 Task: Send an email with the signature Emma Green with the subject Introduction of a new testimonial and the message I wanted to check in with you to see how the new process is working. Are there any issues that need to be addressed? from softage.10@softage.net to softage.2@softage.net and move the email from Sent Items to the folder Recruitment
Action: Mouse moved to (78, 84)
Screenshot: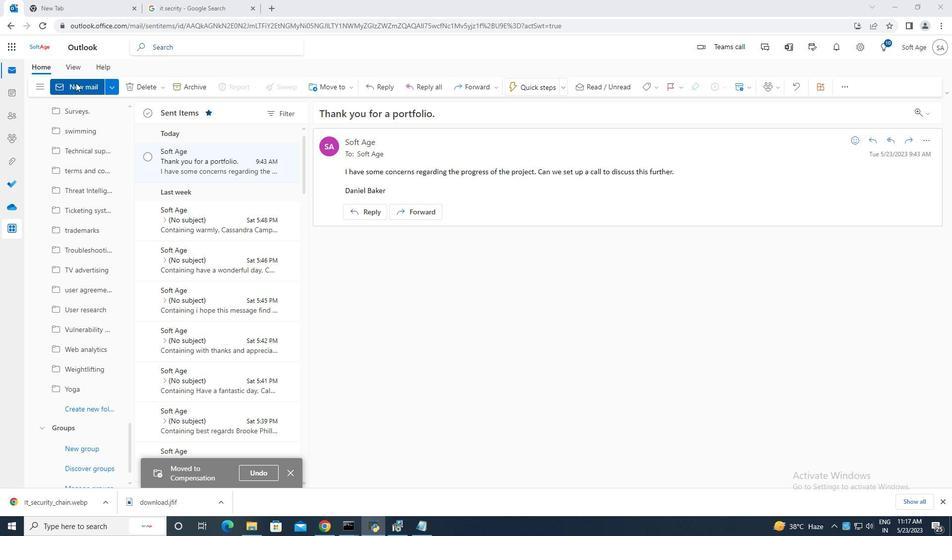 
Action: Mouse pressed left at (78, 84)
Screenshot: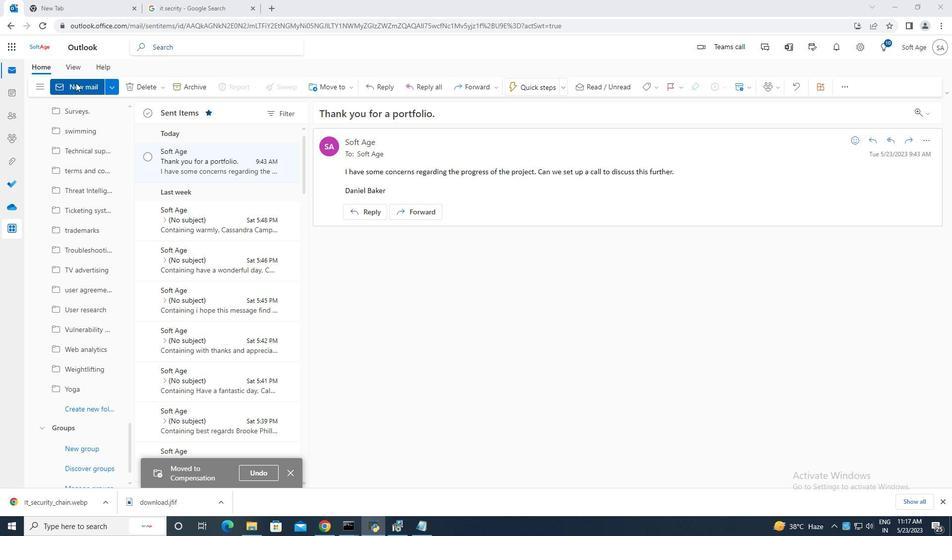 
Action: Mouse moved to (632, 92)
Screenshot: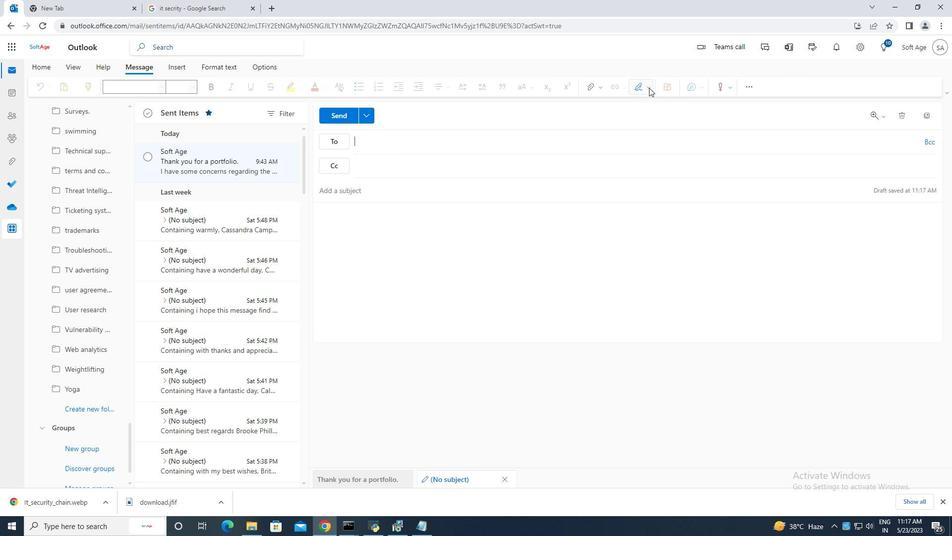 
Action: Mouse pressed left at (632, 92)
Screenshot: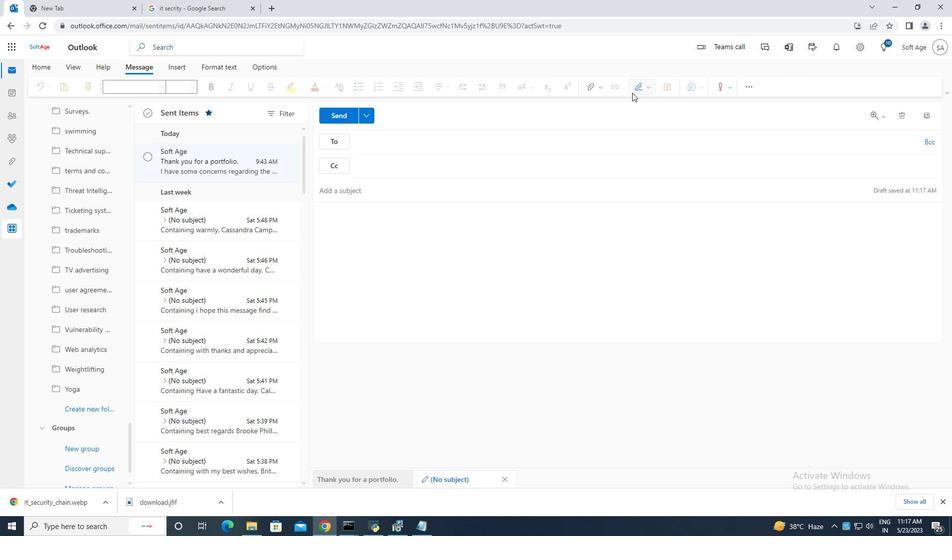 
Action: Mouse moved to (628, 126)
Screenshot: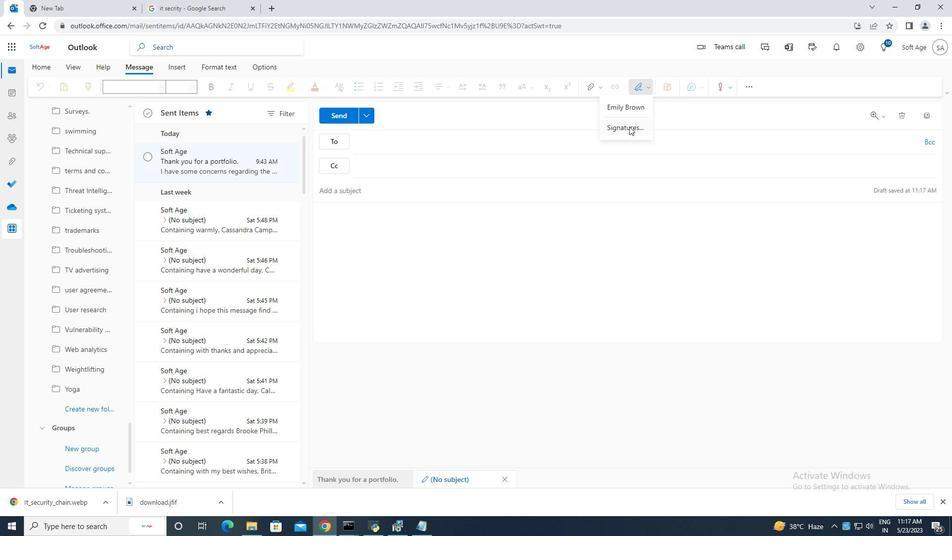 
Action: Mouse pressed left at (628, 126)
Screenshot: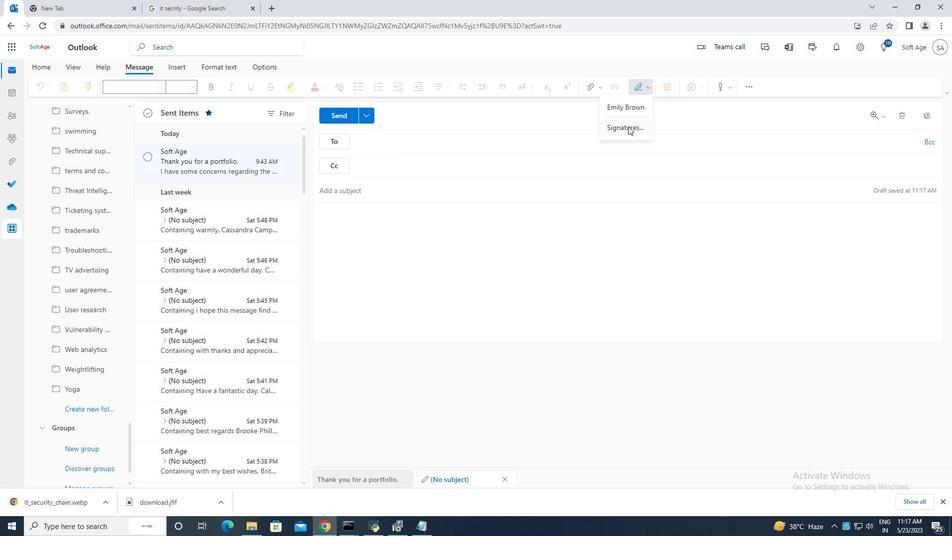 
Action: Mouse moved to (679, 166)
Screenshot: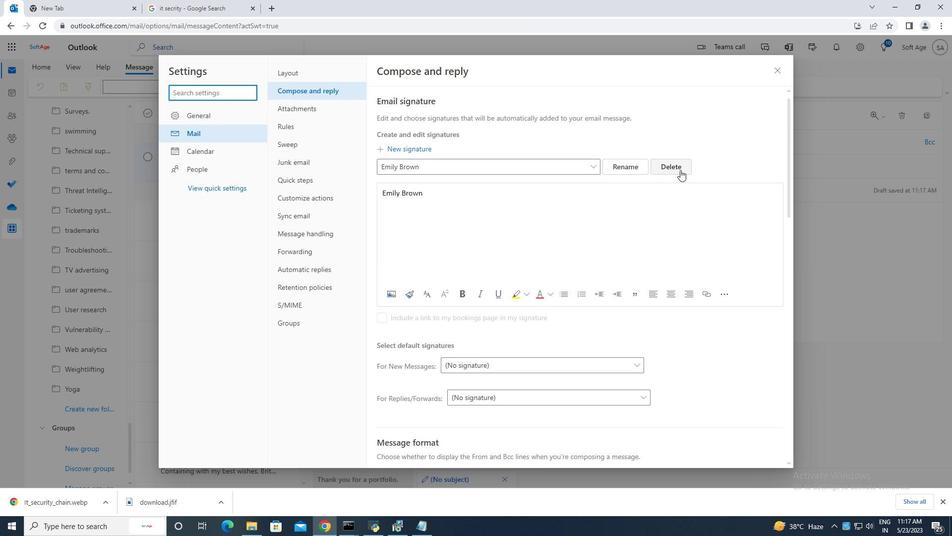 
Action: Mouse pressed left at (679, 166)
Screenshot: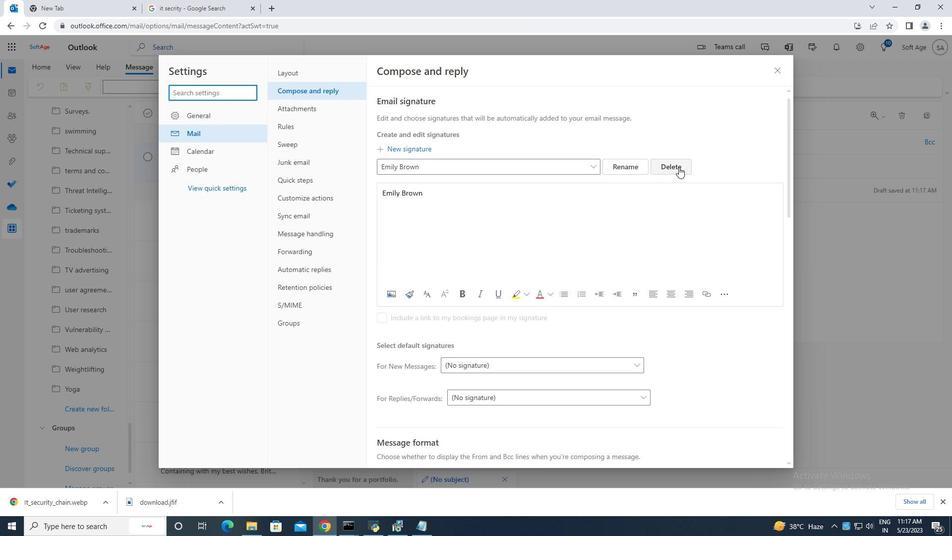 
Action: Mouse moved to (335, 164)
Screenshot: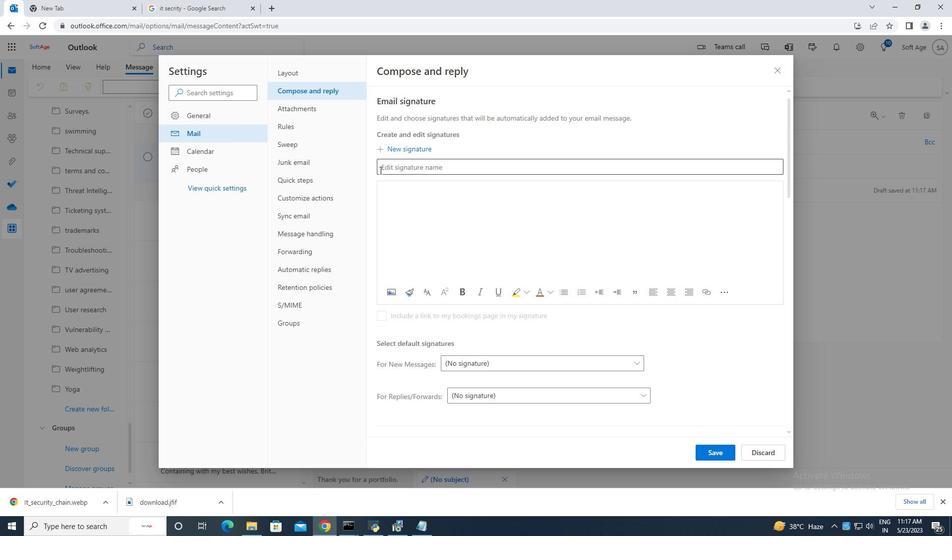 
Action: Mouse pressed left at (335, 164)
Screenshot: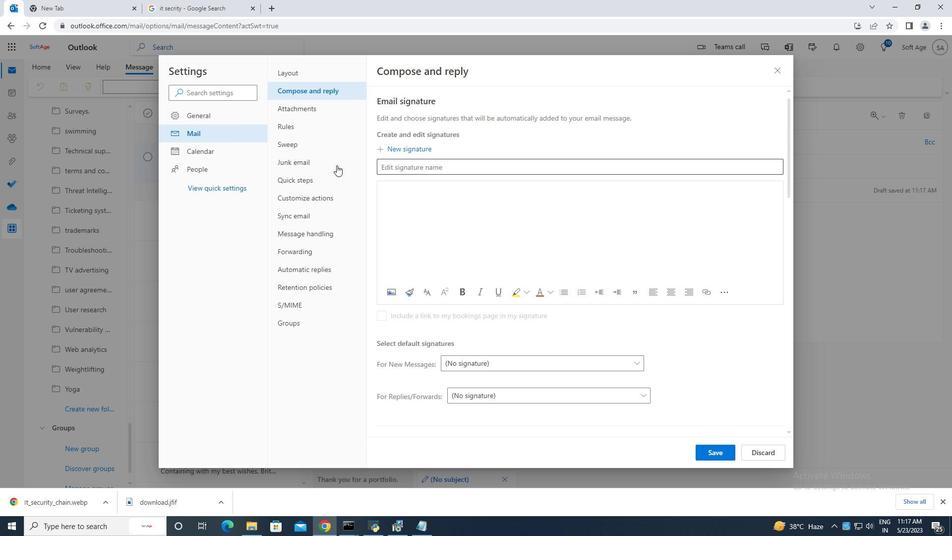 
Action: Mouse moved to (605, 253)
Screenshot: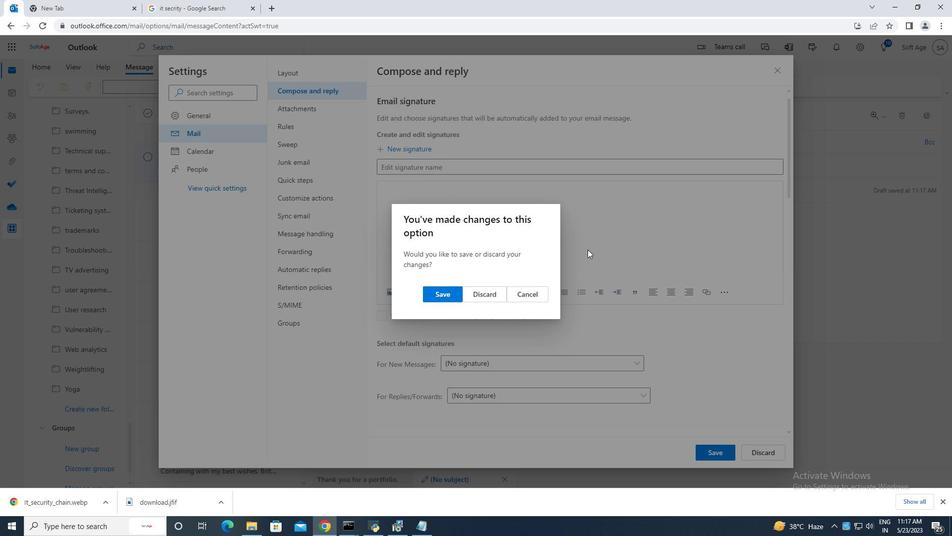 
Action: Mouse pressed left at (605, 253)
Screenshot: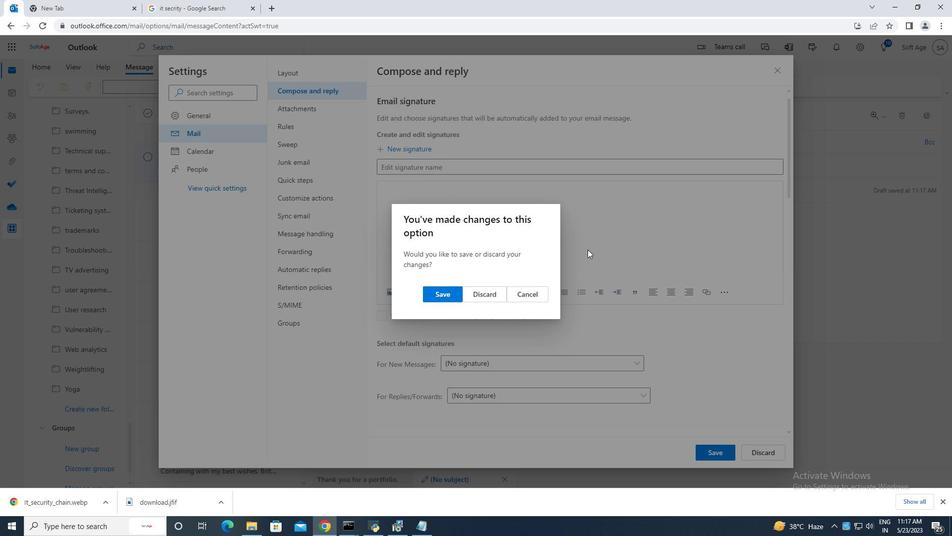 
Action: Mouse moved to (431, 164)
Screenshot: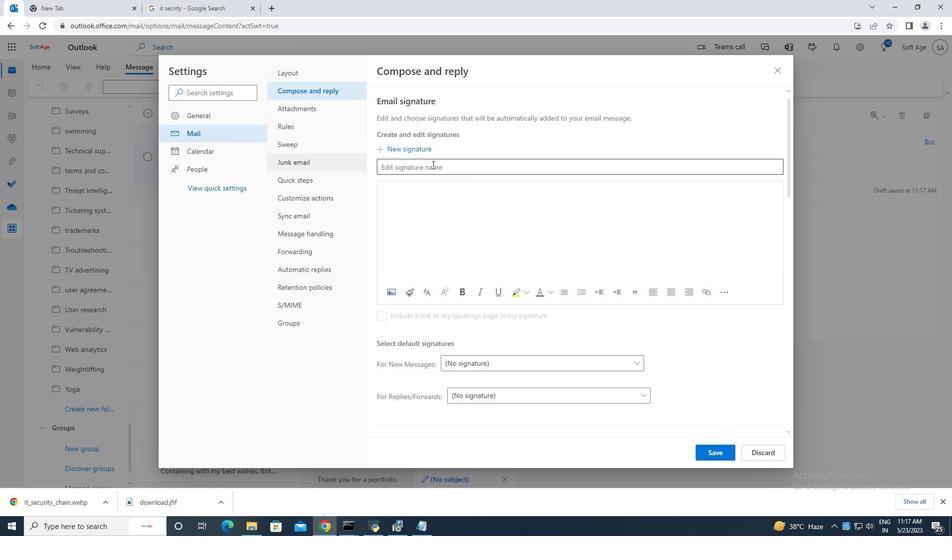 
Action: Mouse pressed left at (431, 164)
Screenshot: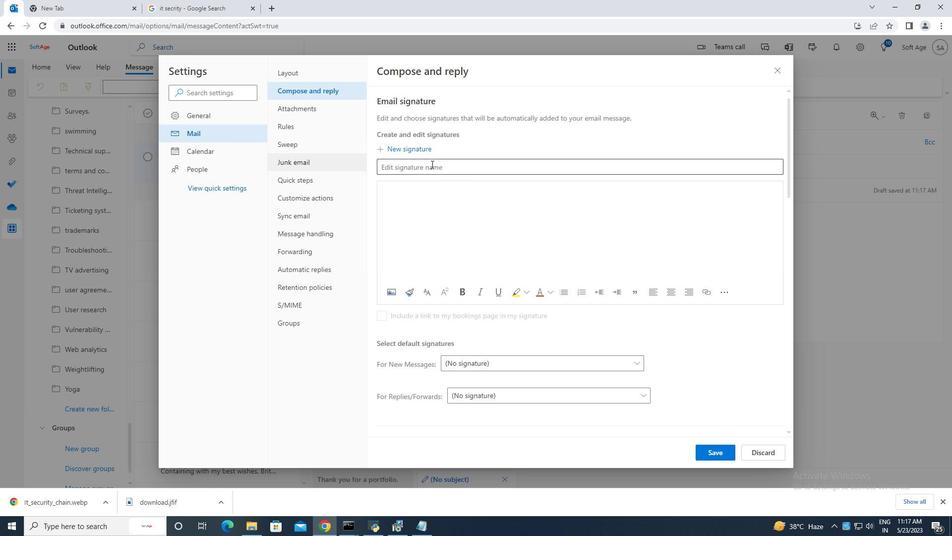 
Action: Key pressed <Key.caps_lock>E<Key.caps_lock>mma<Key.space><Key.caps_lock>G<Key.caps_lock>reen<Key.space>
Screenshot: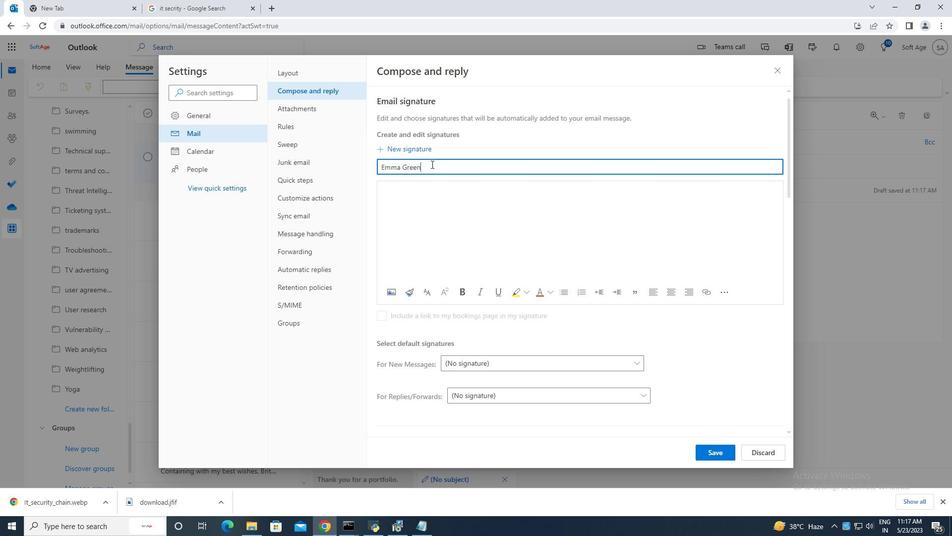 
Action: Mouse moved to (405, 184)
Screenshot: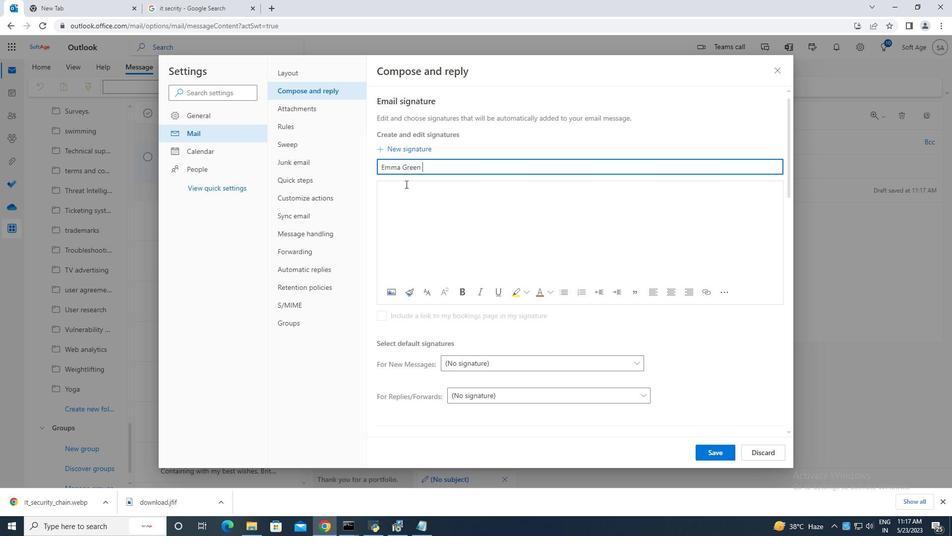 
Action: Mouse pressed left at (405, 184)
Screenshot: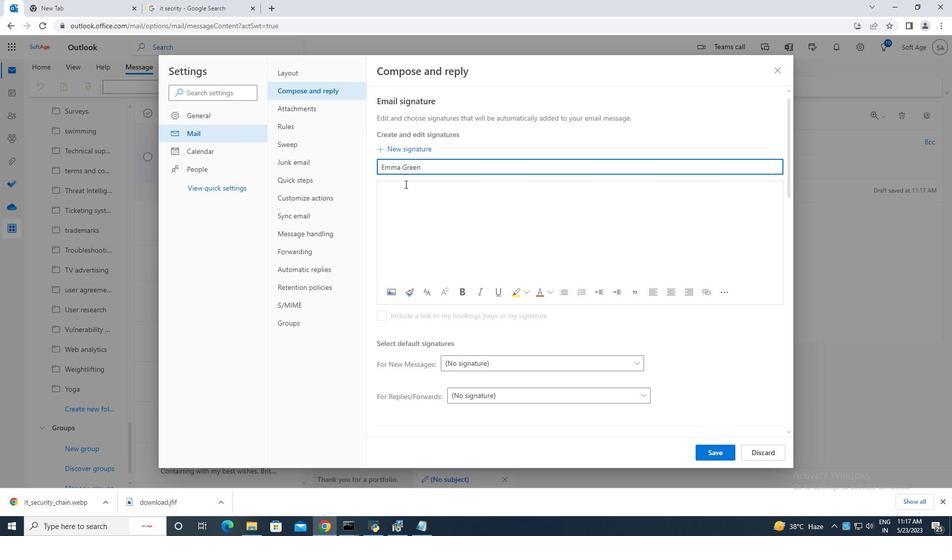 
Action: Key pressed <Key.caps_lock>E<Key.caps_lock>mma<Key.space><Key.caps_lock>G<Key.caps_lock>reen
Screenshot: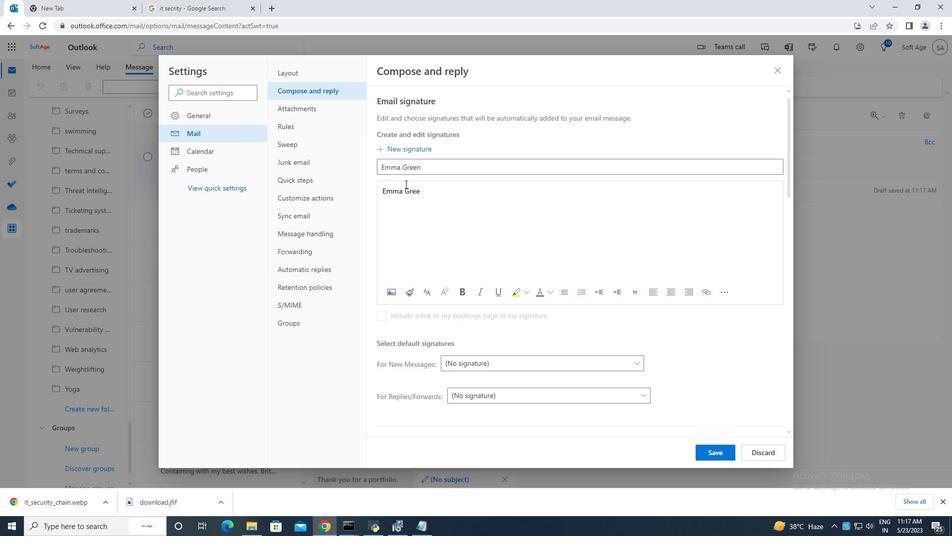 
Action: Mouse moved to (715, 453)
Screenshot: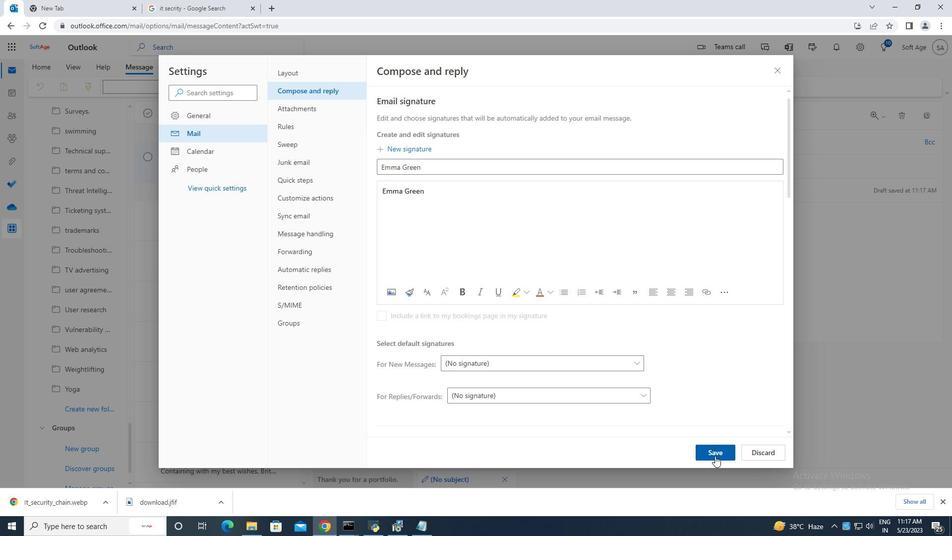 
Action: Mouse pressed left at (715, 453)
Screenshot: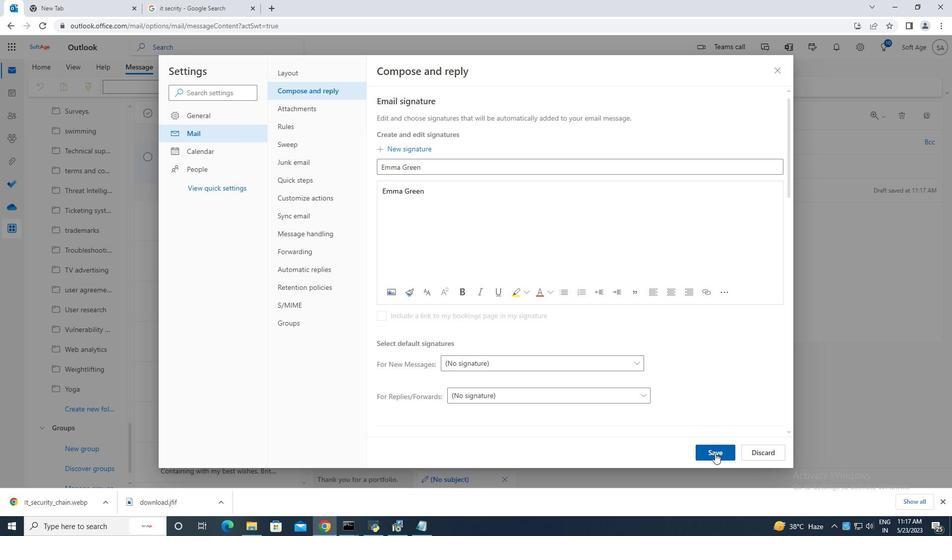 
Action: Mouse moved to (776, 70)
Screenshot: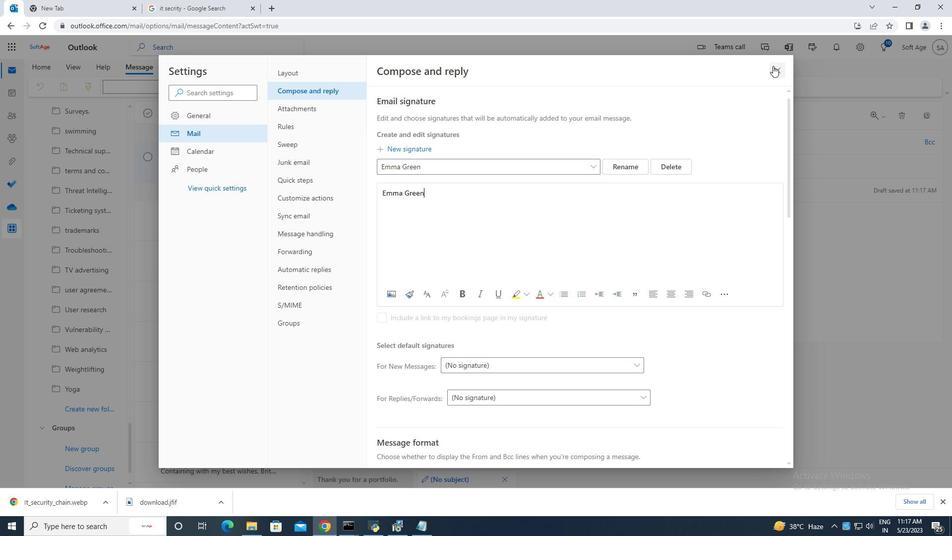 
Action: Mouse pressed left at (776, 70)
Screenshot: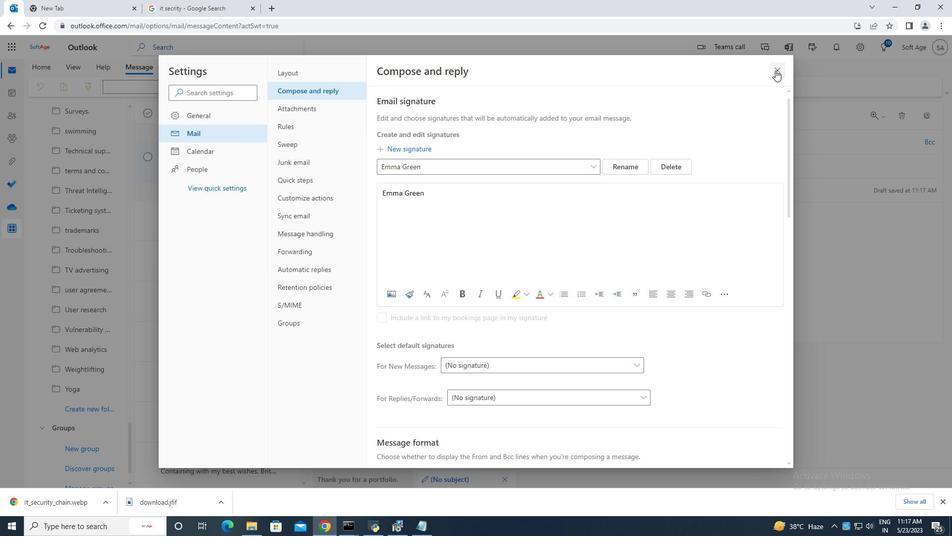 
Action: Mouse moved to (643, 88)
Screenshot: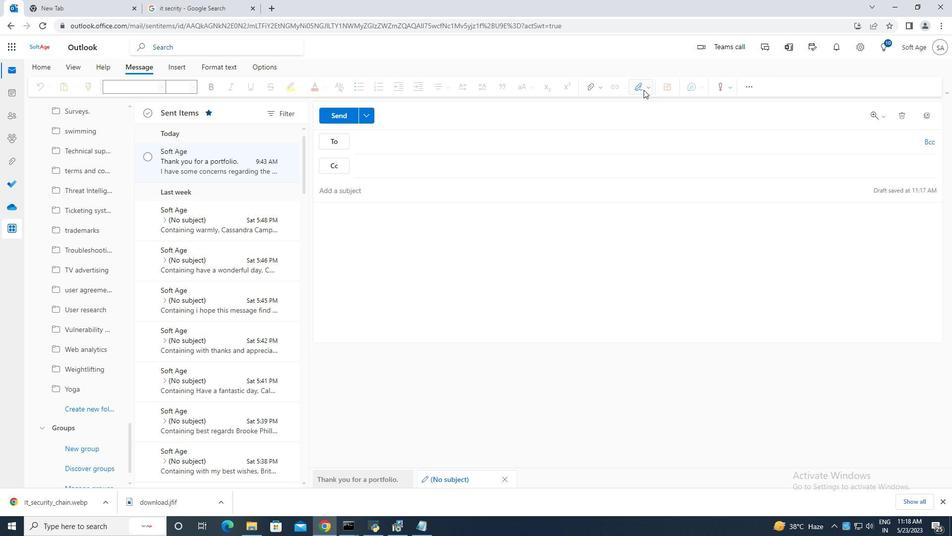 
Action: Mouse pressed left at (643, 88)
Screenshot: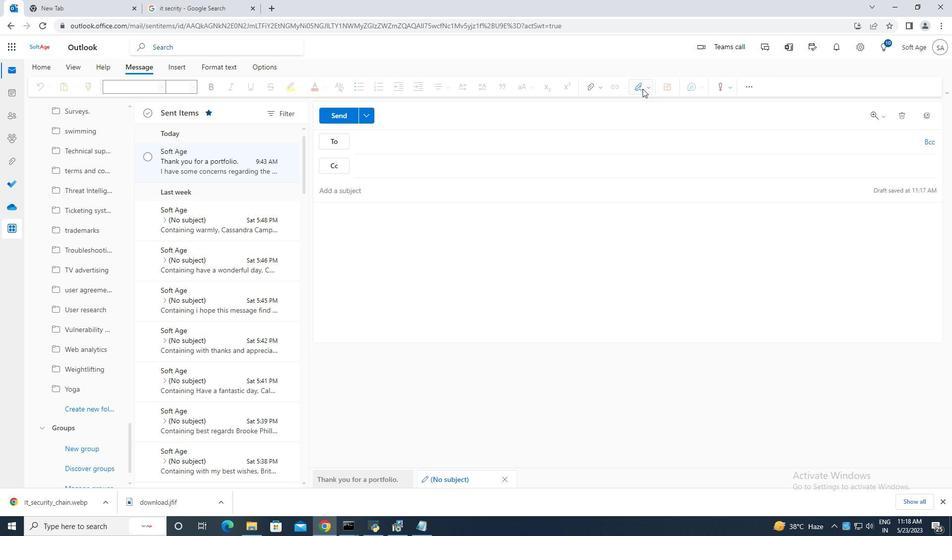 
Action: Mouse moved to (619, 108)
Screenshot: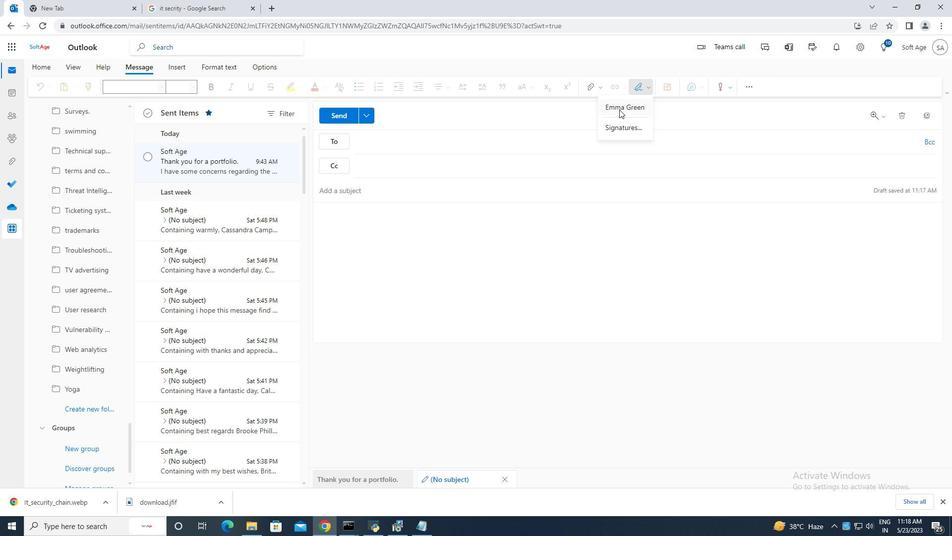 
Action: Mouse pressed left at (619, 108)
Screenshot: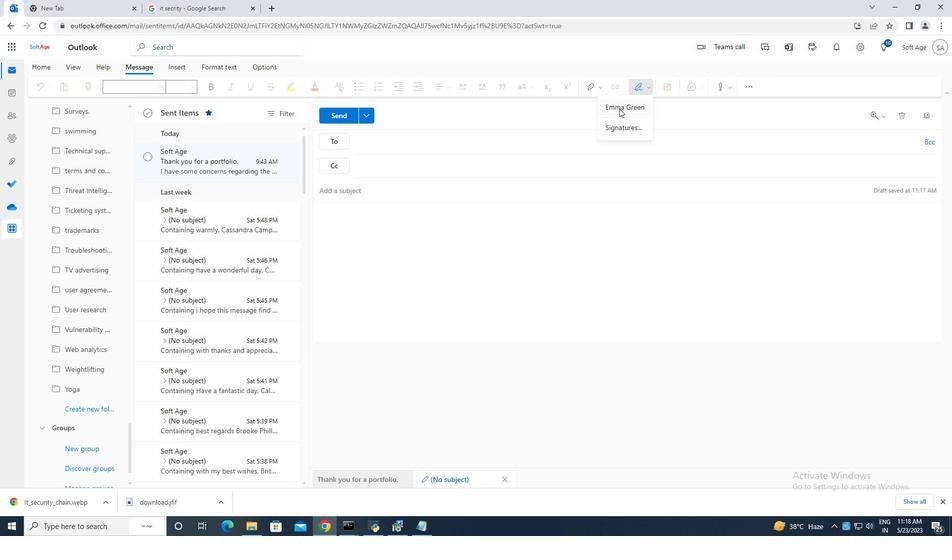 
Action: Mouse moved to (359, 190)
Screenshot: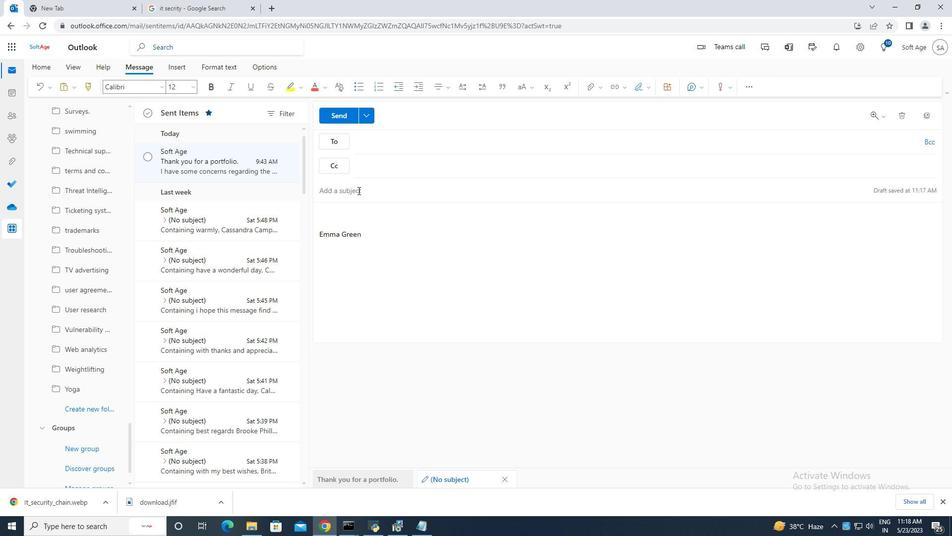 
Action: Mouse pressed left at (359, 190)
Screenshot: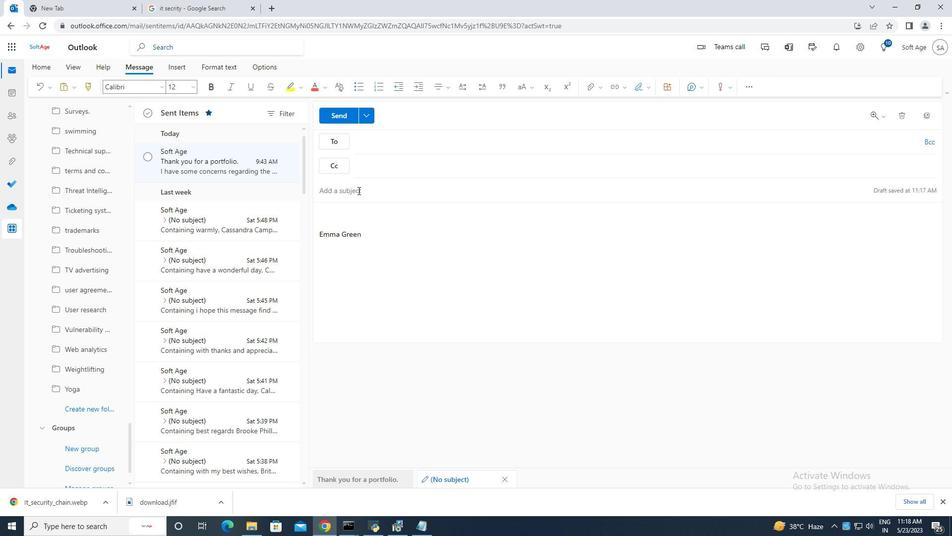 
Action: Mouse moved to (359, 190)
Screenshot: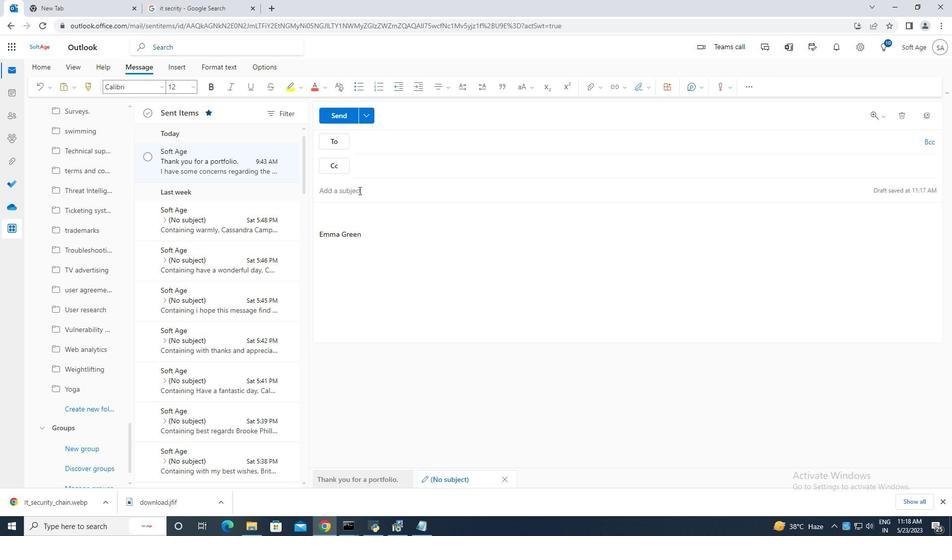 
Action: Key pressed <Key.caps_lock>I<Key.caps_lock>ntroduction<Key.space>of<Key.space>a<Key.space>new<Key.space>tet<Key.backspace>stimonial<Key.space><Key.backspace>.
Screenshot: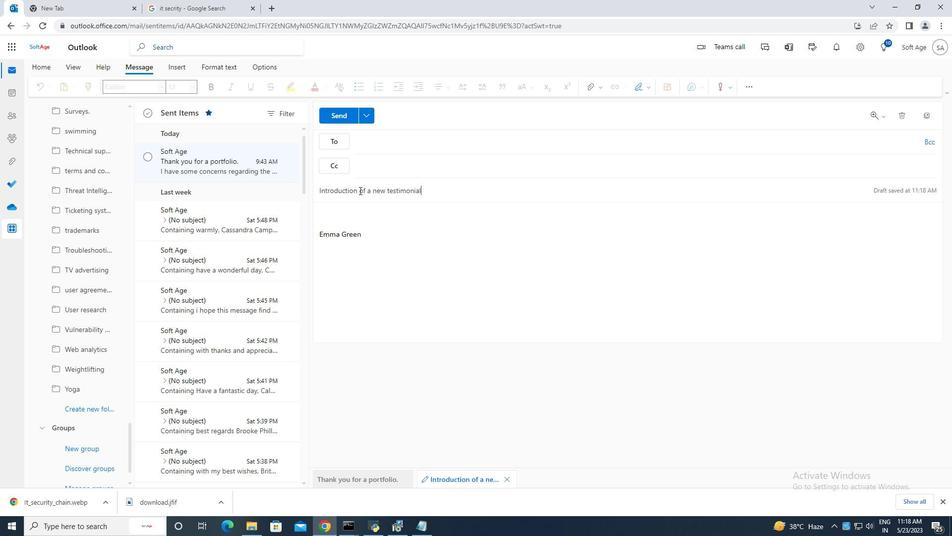 
Action: Mouse moved to (350, 209)
Screenshot: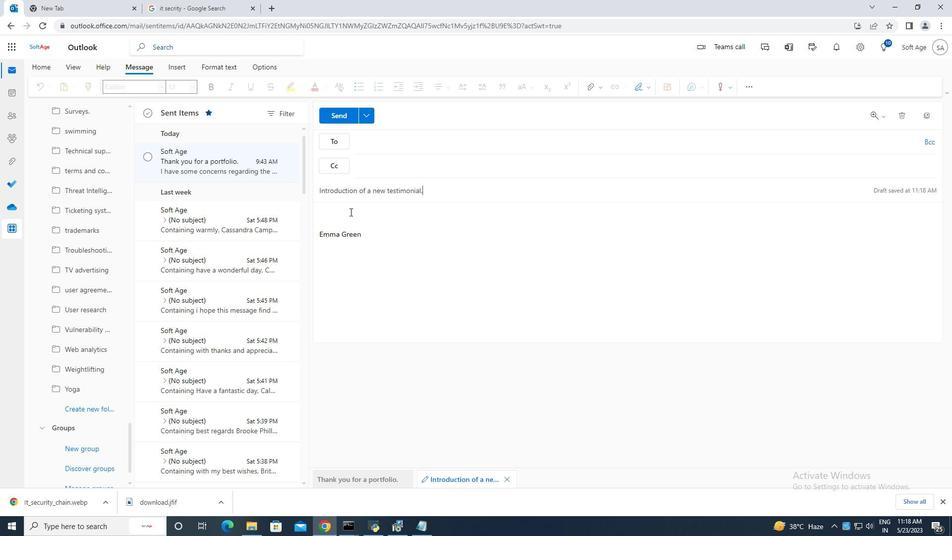 
Action: Mouse pressed left at (350, 209)
Screenshot: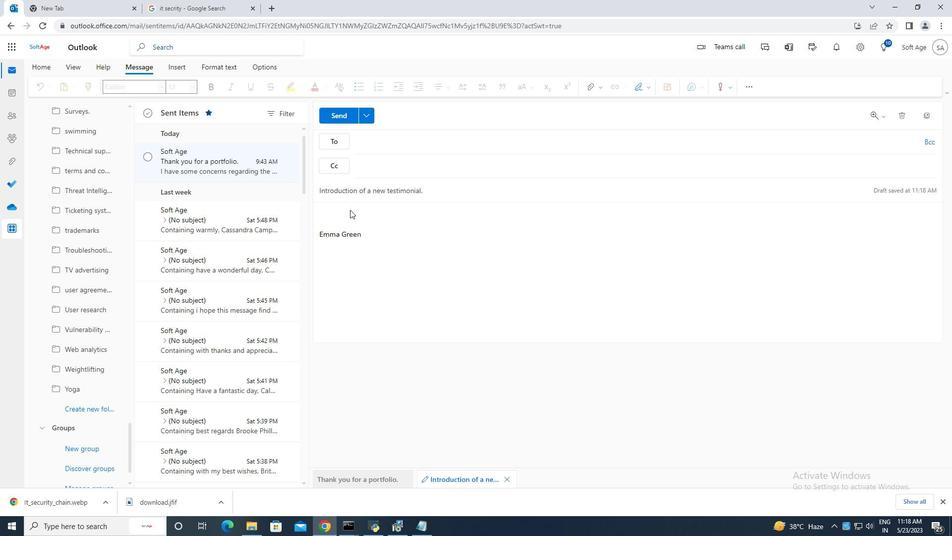 
Action: Mouse moved to (336, 210)
Screenshot: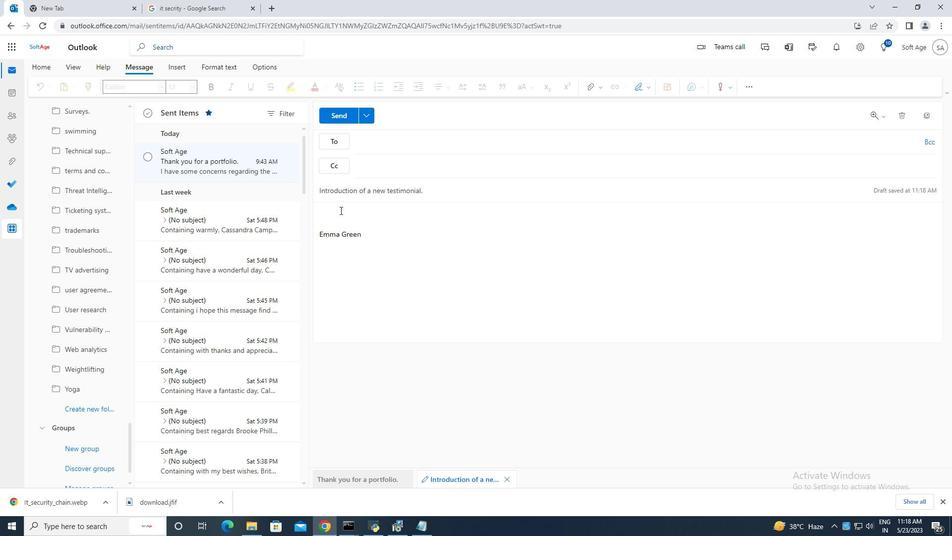 
Action: Mouse pressed left at (336, 210)
Screenshot: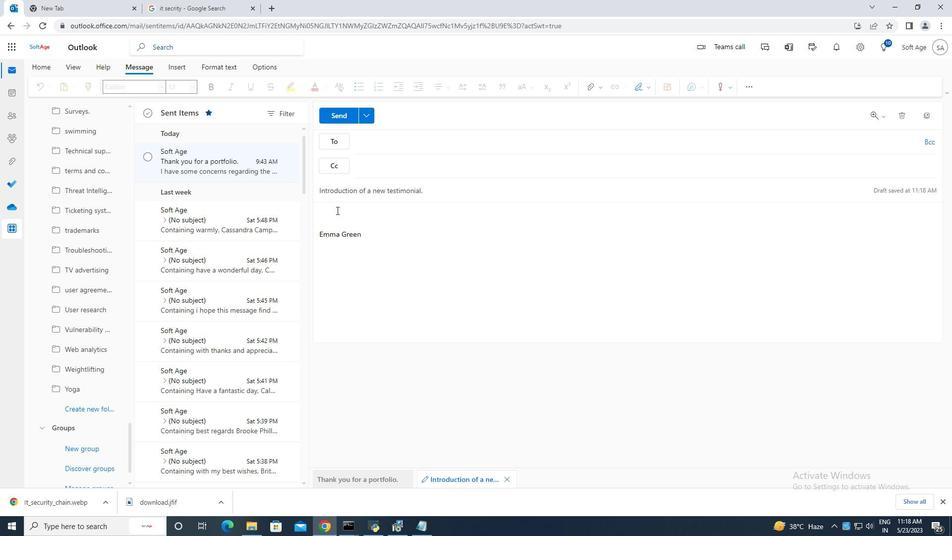 
Action: Key pressed <Key.caps_lock>I<Key.caps_lock><Key.space>wanted<Key.space>to<Key.space>check<Key.space>in<Key.space>with<Key.space>you<Key.space>to<Key.space>see<Key.space>how<Key.space>the<Key.space>new<Key.space>process<Key.space>is<Key.space>working.<Key.space><Key.caps_lock>A<Key.caps_lock>re<Key.space>there<Key.space>any<Key.space>issue<Key.space>that<Key.space>need<Key.space>to<Key.space>be<Key.space>adrsses<Key.backspace>d<Key.space><Key.backspace><Key.backspace><Key.backspace><Key.backspace><Key.backspace>essed<Key.space><Key.left><Key.left><Key.left><Key.left><Key.left><Key.left><Key.left>d<Key.right><Key.right><Key.right><Key.right><Key.right><Key.right><Key.space><Key.backspace>.
Screenshot: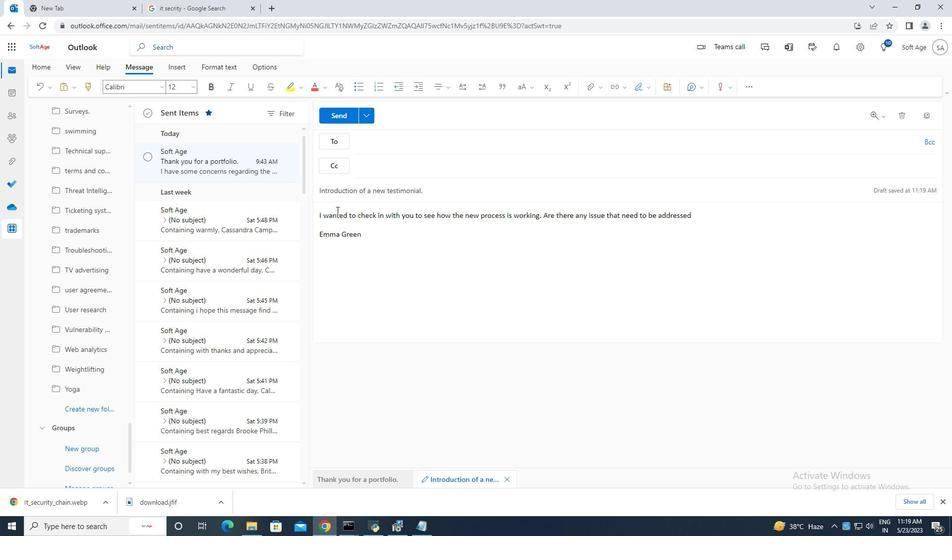 
Action: Mouse moved to (421, 145)
Screenshot: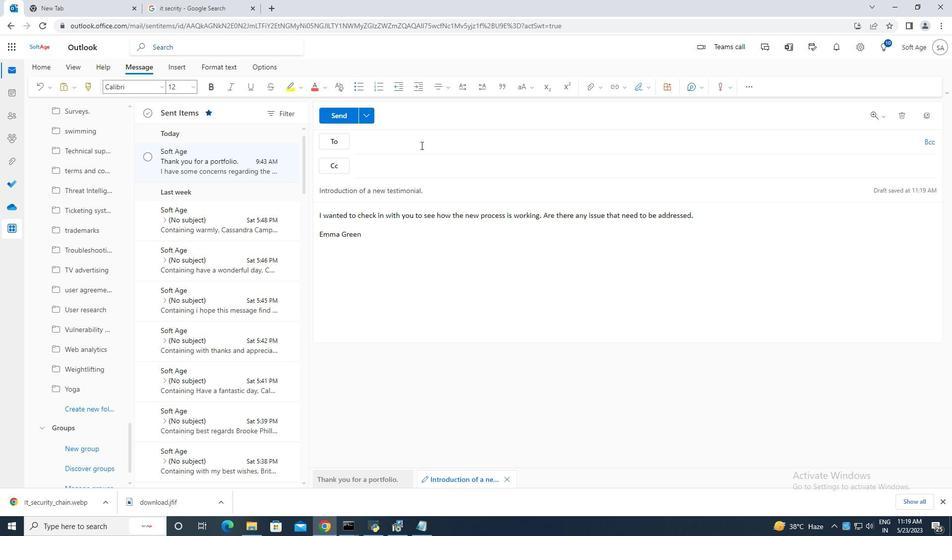 
Action: Mouse pressed left at (421, 145)
Screenshot: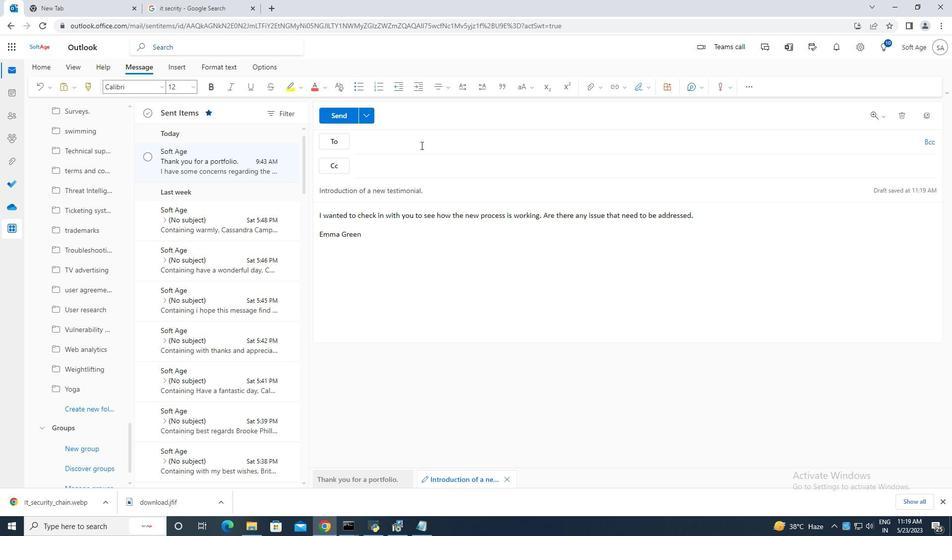 
Action: Key pressed softage.2<Key.shift>@
Screenshot: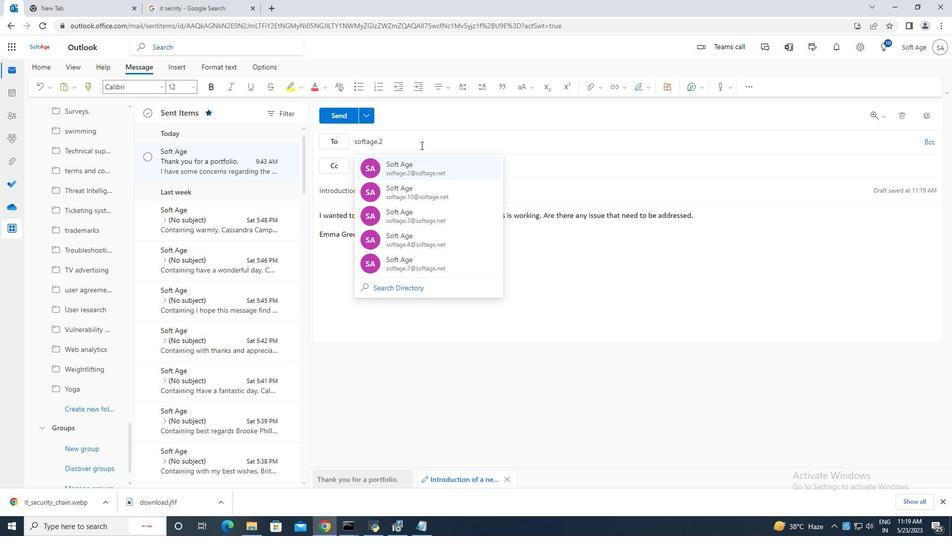 
Action: Mouse moved to (422, 161)
Screenshot: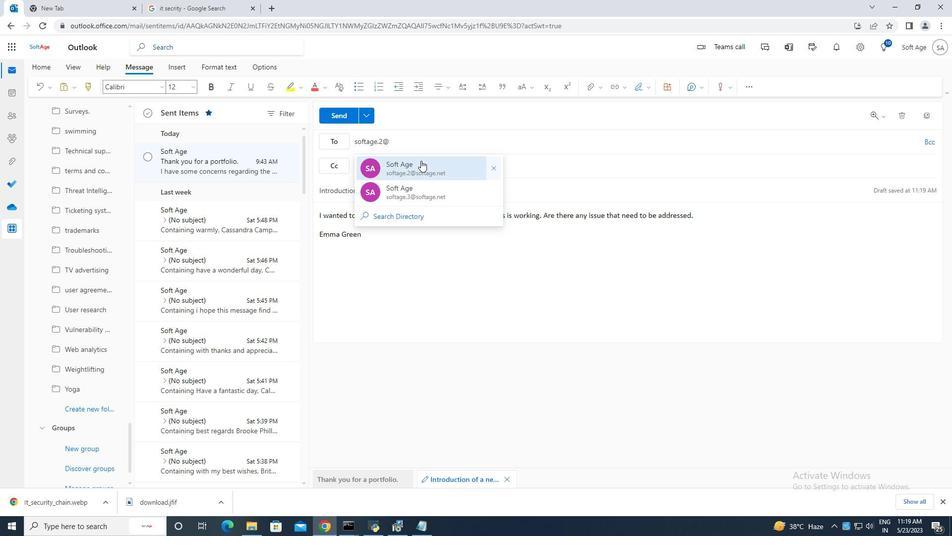 
Action: Mouse pressed left at (422, 161)
Screenshot: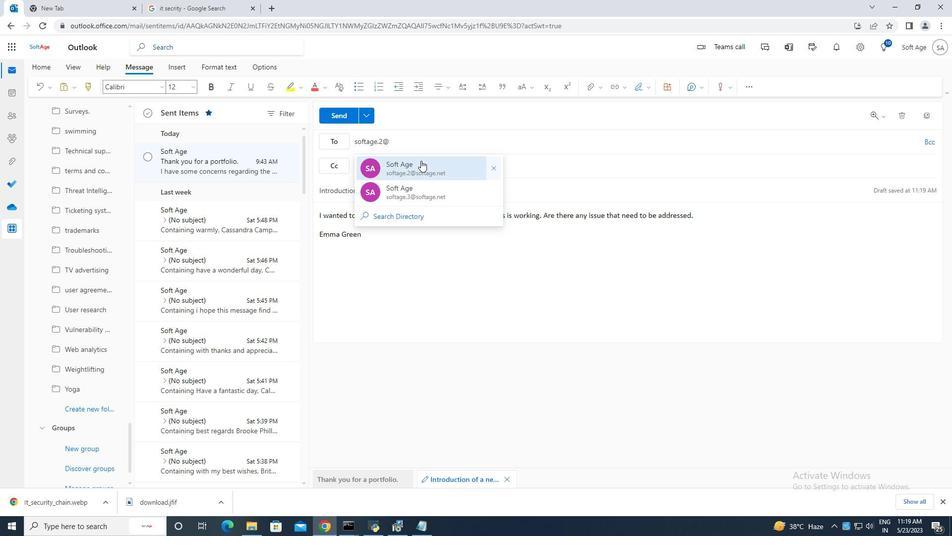 
Action: Mouse moved to (79, 409)
Screenshot: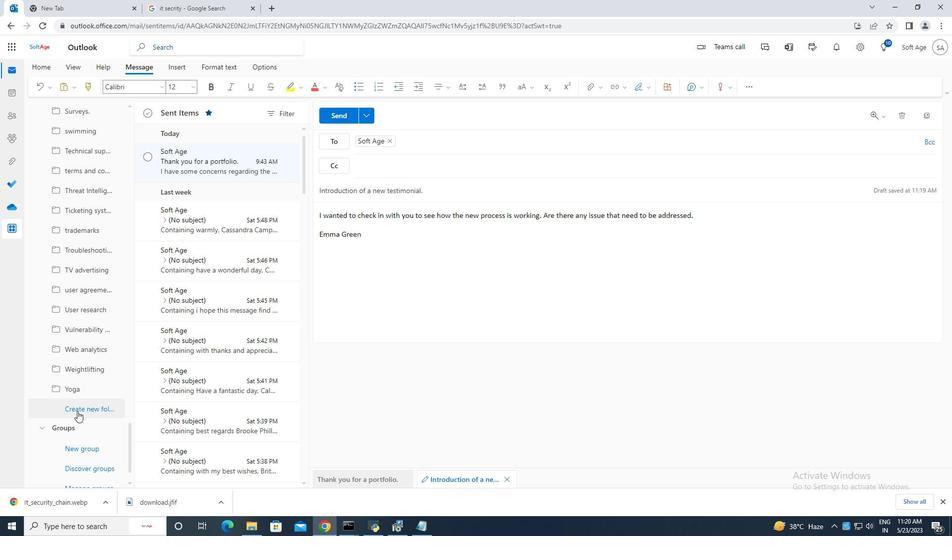 
Action: Mouse pressed left at (79, 409)
Screenshot: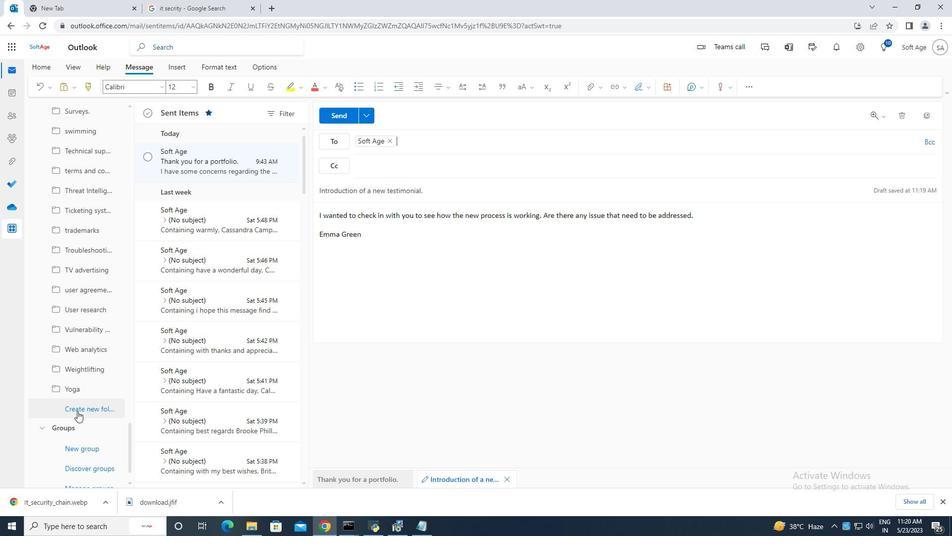 
Action: Mouse pressed left at (79, 409)
Screenshot: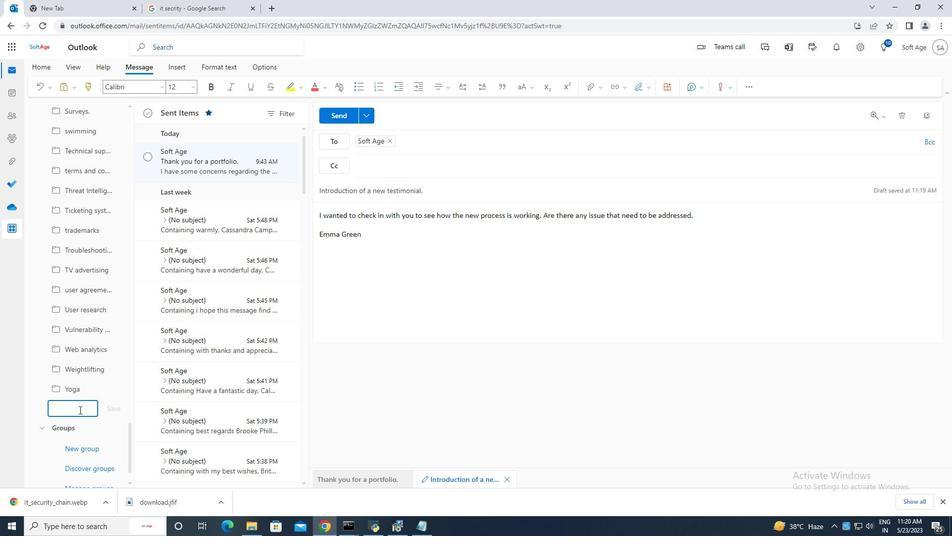 
Action: Key pressed <Key.caps_lock><Key.caps_lock>re<Key.backspace><Key.backspace><Key.caps_lock>R<Key.caps_lock>eci<Key.backspace>u<Key.backspace>ruitment
Screenshot: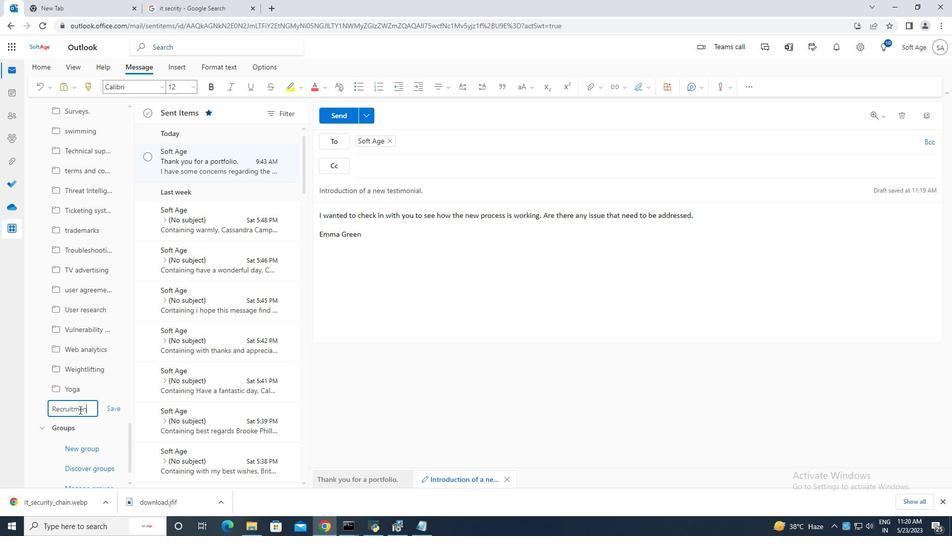 
Action: Mouse moved to (108, 408)
Screenshot: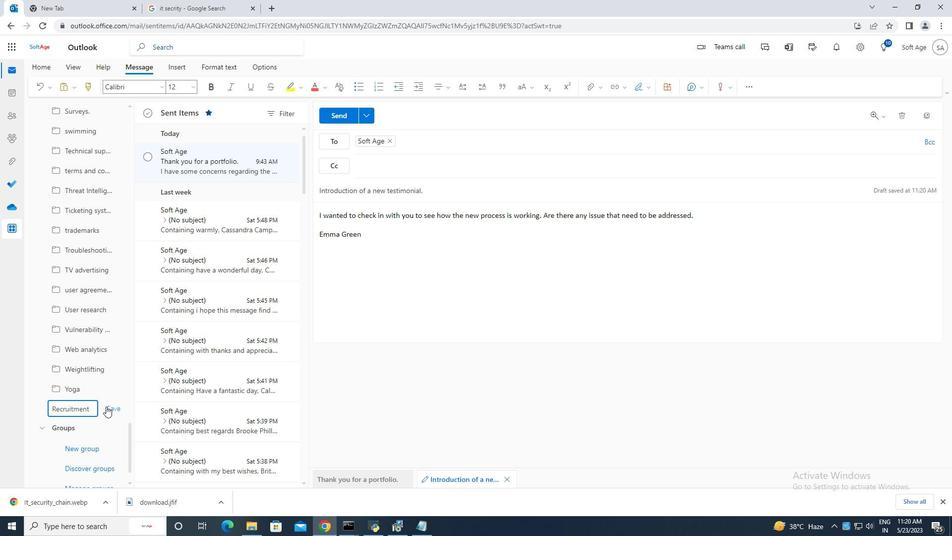 
Action: Mouse pressed left at (108, 408)
Screenshot: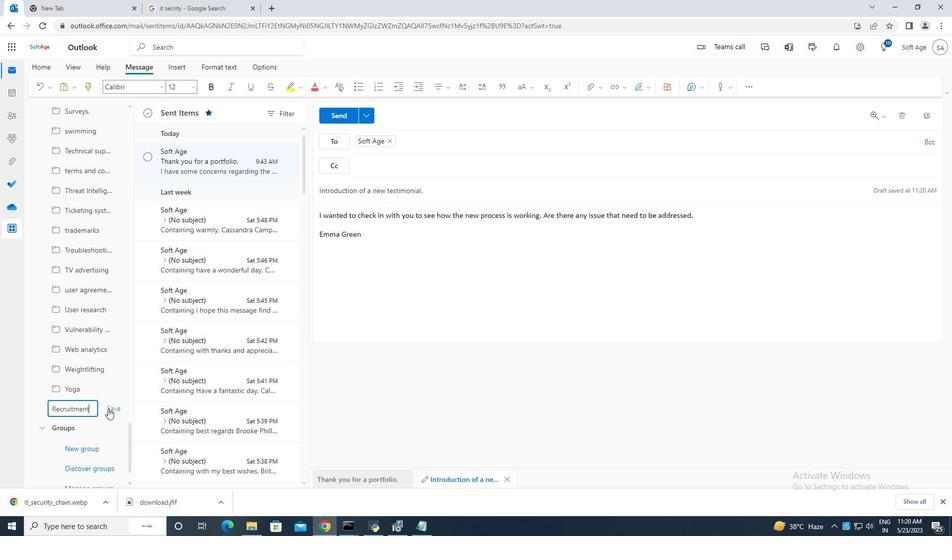 
Action: Mouse moved to (338, 118)
Screenshot: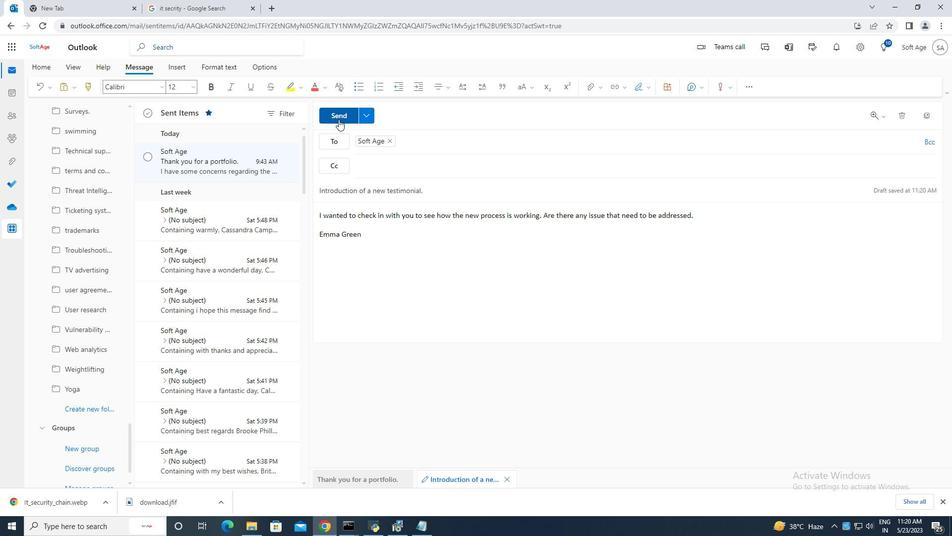 
Action: Mouse pressed left at (338, 118)
Screenshot: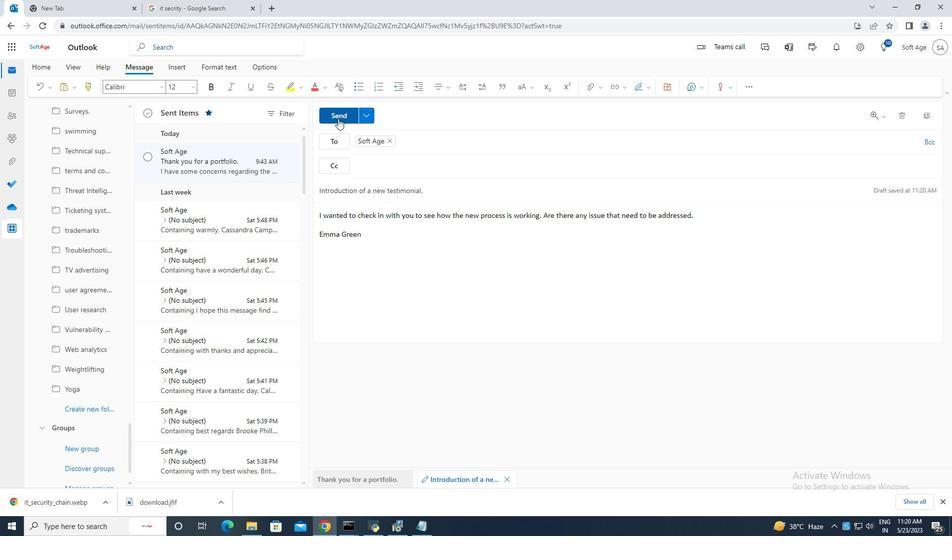 
Action: Mouse moved to (165, 173)
Screenshot: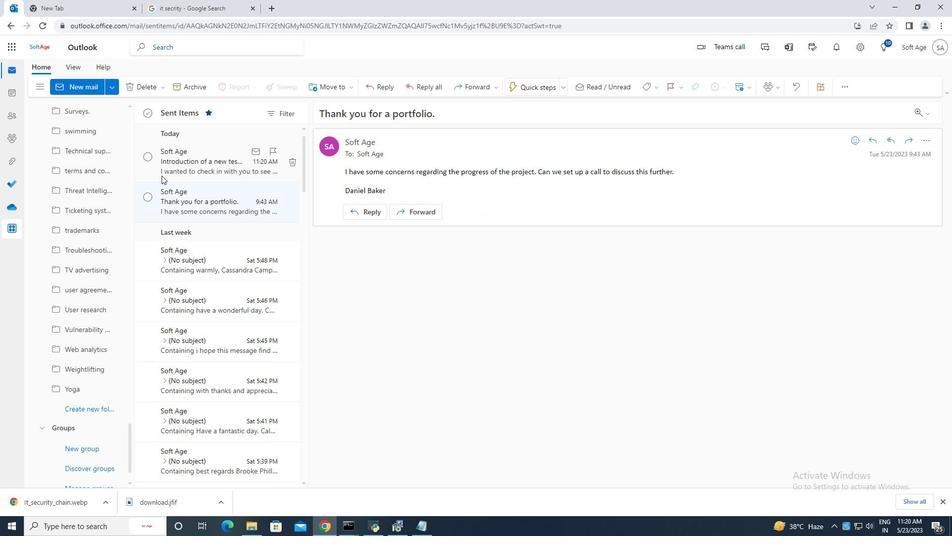 
Action: Mouse scrolled (165, 174) with delta (0, 0)
Screenshot: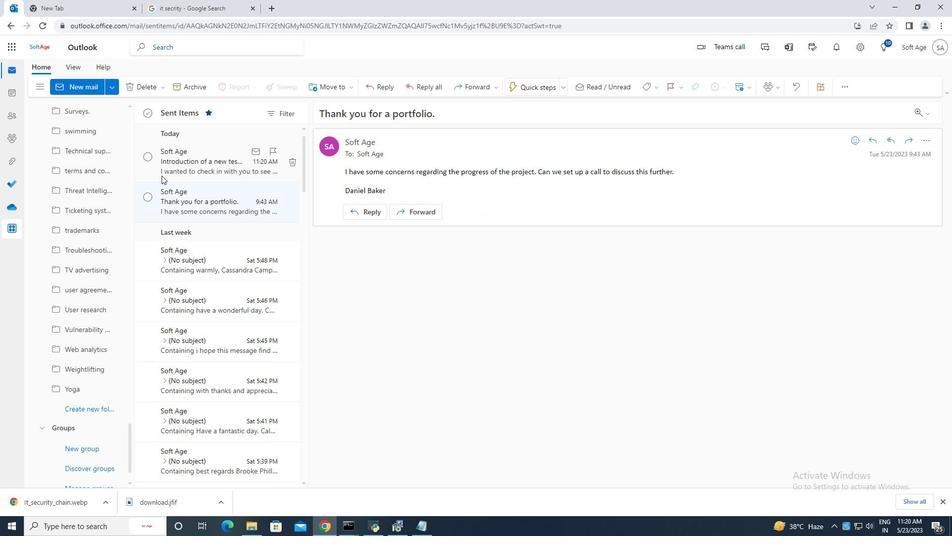 
Action: Mouse scrolled (165, 174) with delta (0, 0)
Screenshot: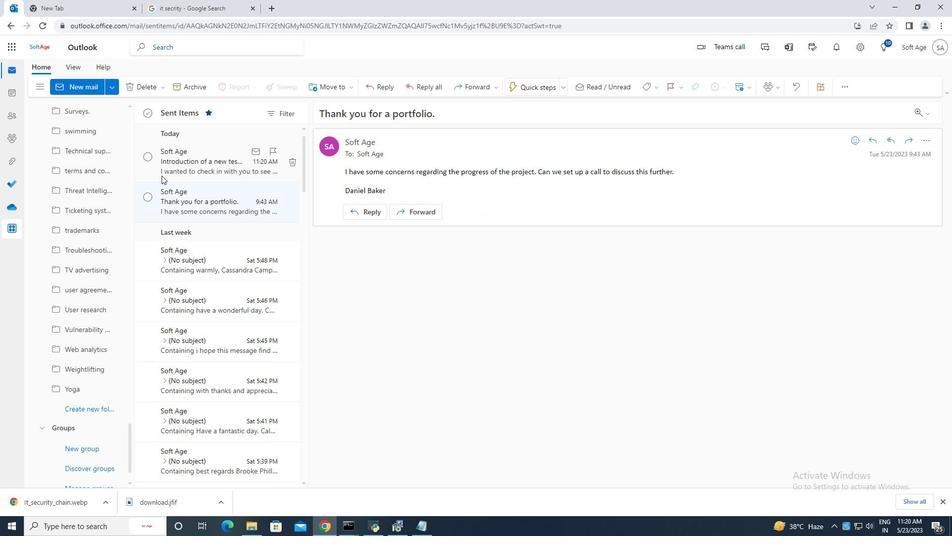 
Action: Mouse scrolled (165, 174) with delta (0, 0)
Screenshot: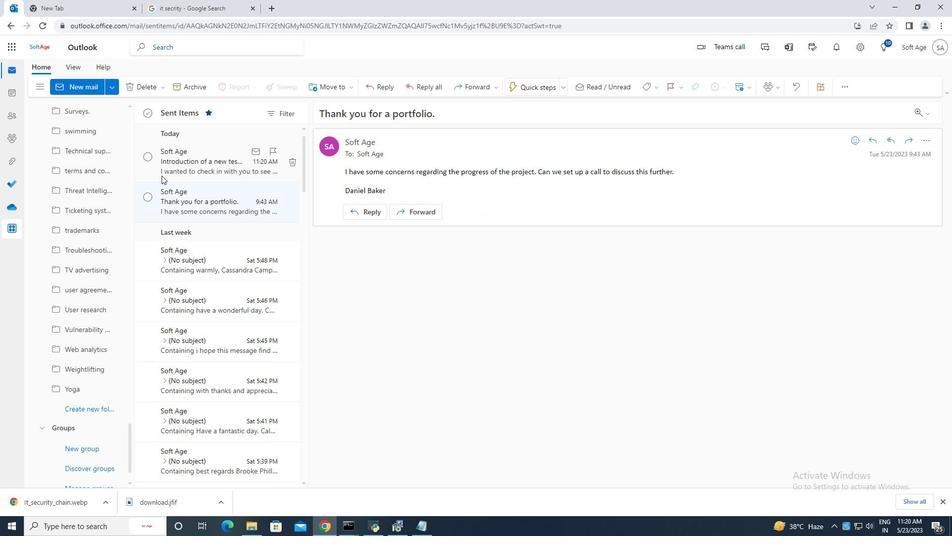 
Action: Mouse moved to (148, 156)
Screenshot: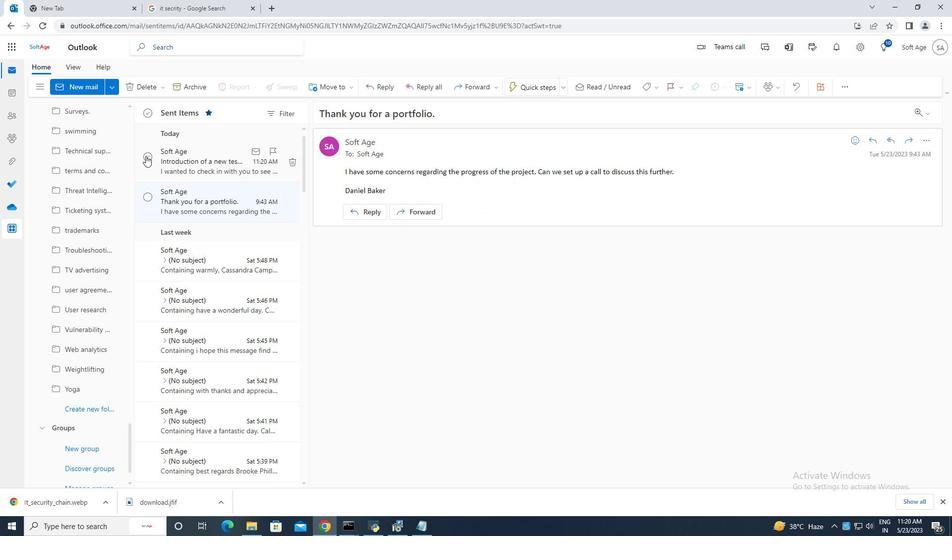 
Action: Mouse pressed left at (148, 156)
Screenshot: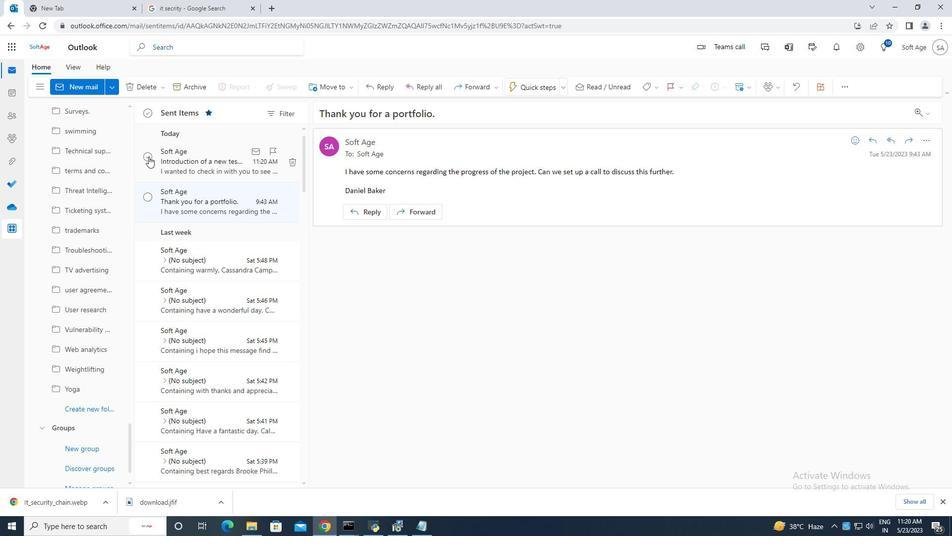 
Action: Mouse moved to (344, 90)
Screenshot: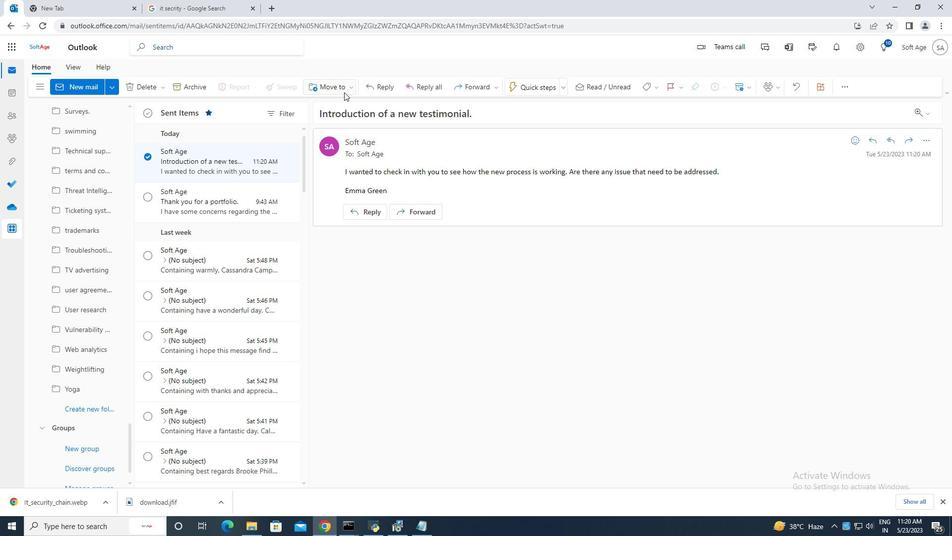 
Action: Mouse pressed left at (344, 90)
Screenshot: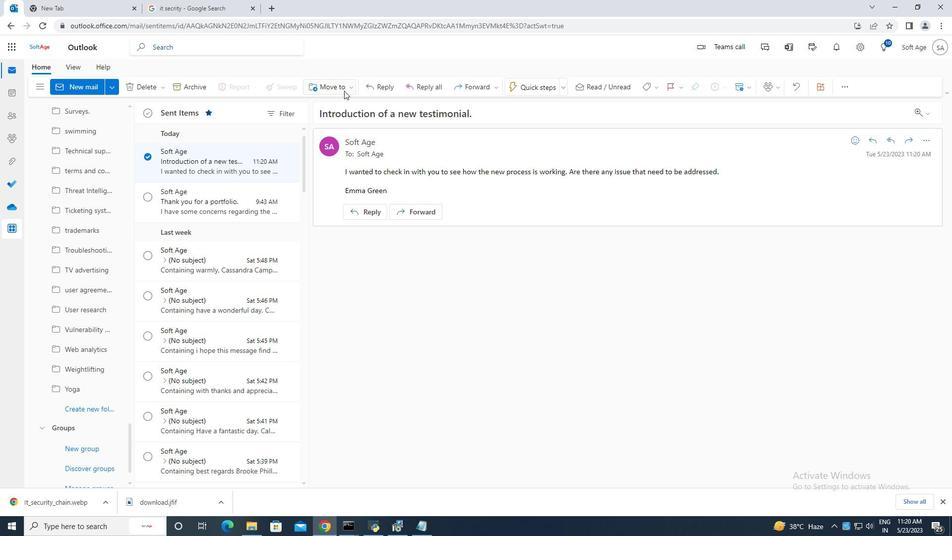 
Action: Mouse moved to (357, 104)
Screenshot: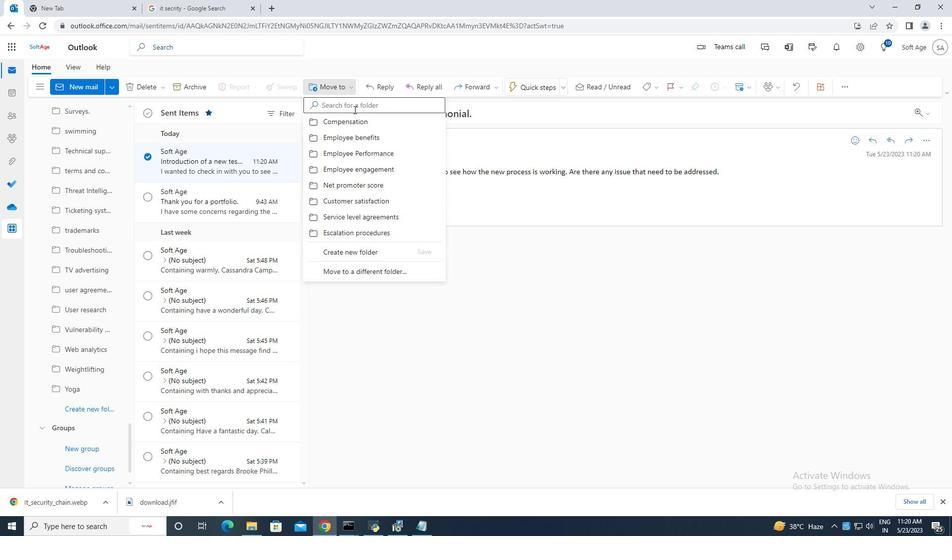 
Action: Mouse pressed left at (357, 104)
Screenshot: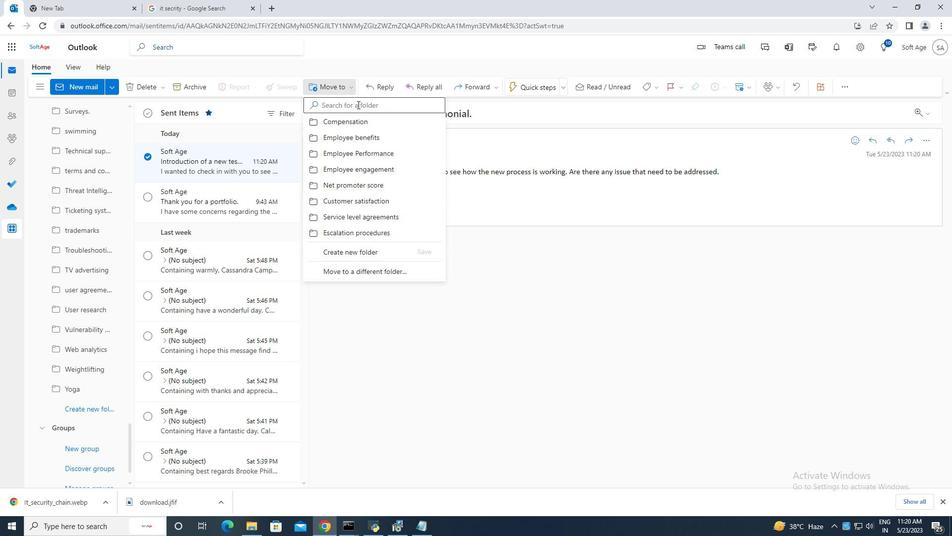 
Action: Key pressed <Key.caps_lock>R<Key.caps_lock>ecr
Screenshot: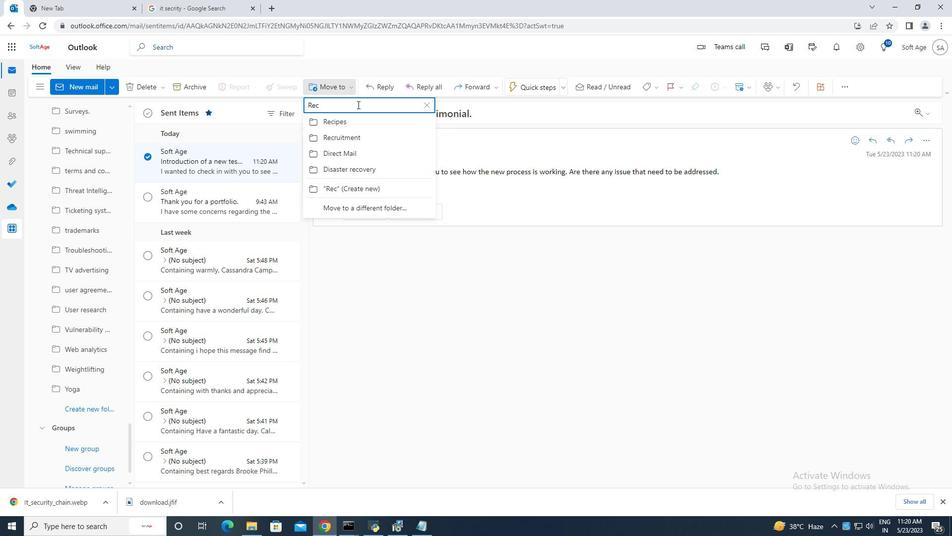 
Action: Mouse moved to (355, 121)
Screenshot: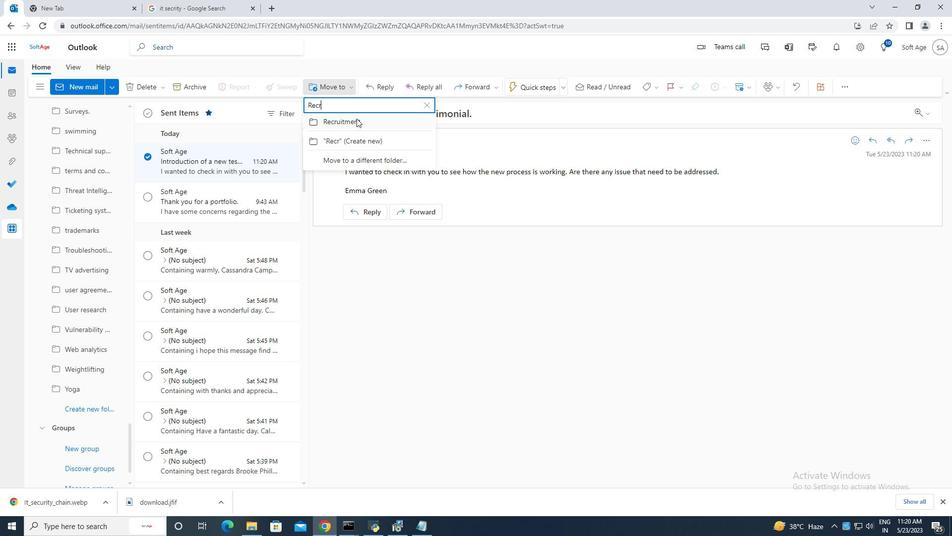 
Action: Mouse pressed left at (355, 121)
Screenshot: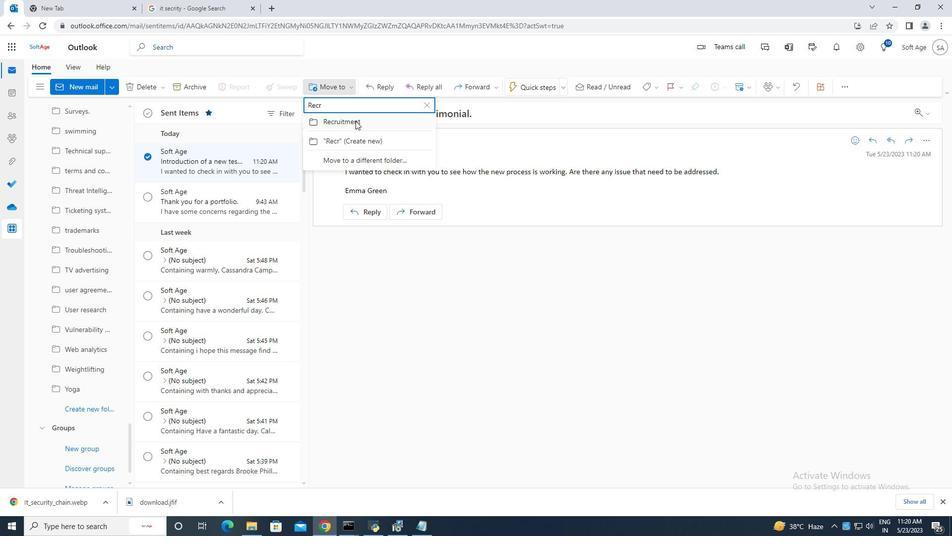 
Action: Mouse moved to (355, 121)
Screenshot: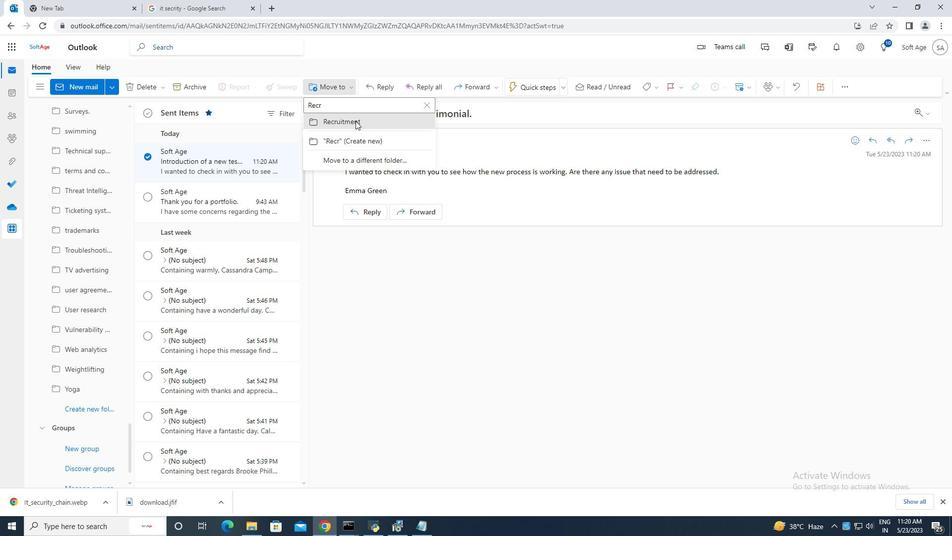 
